 Task: Add Burgeon Beer Co Carlsbad Crush Pale Ale 4 Pack Cans to the cart.
Action: Mouse moved to (676, 256)
Screenshot: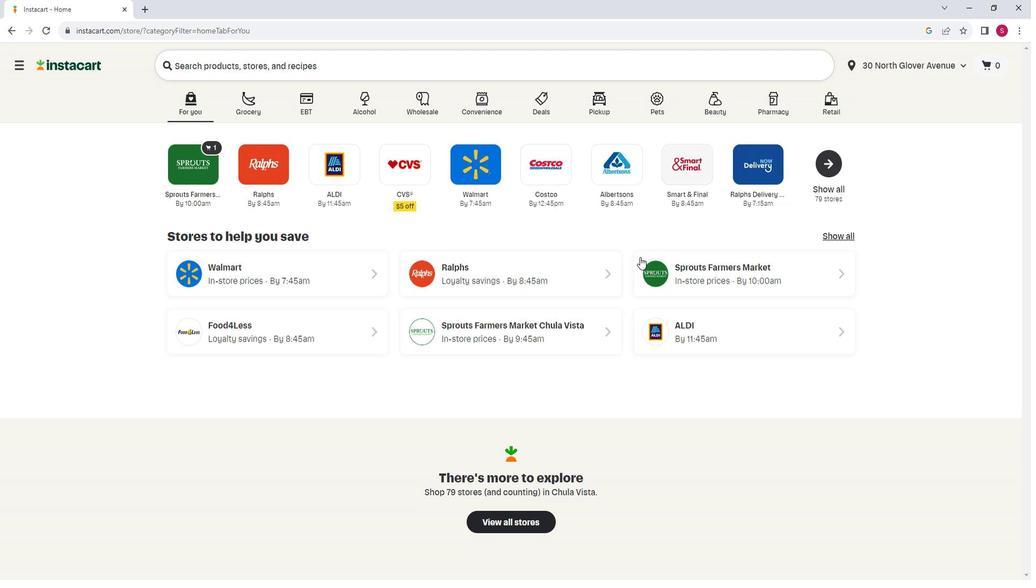 
Action: Mouse pressed left at (676, 256)
Screenshot: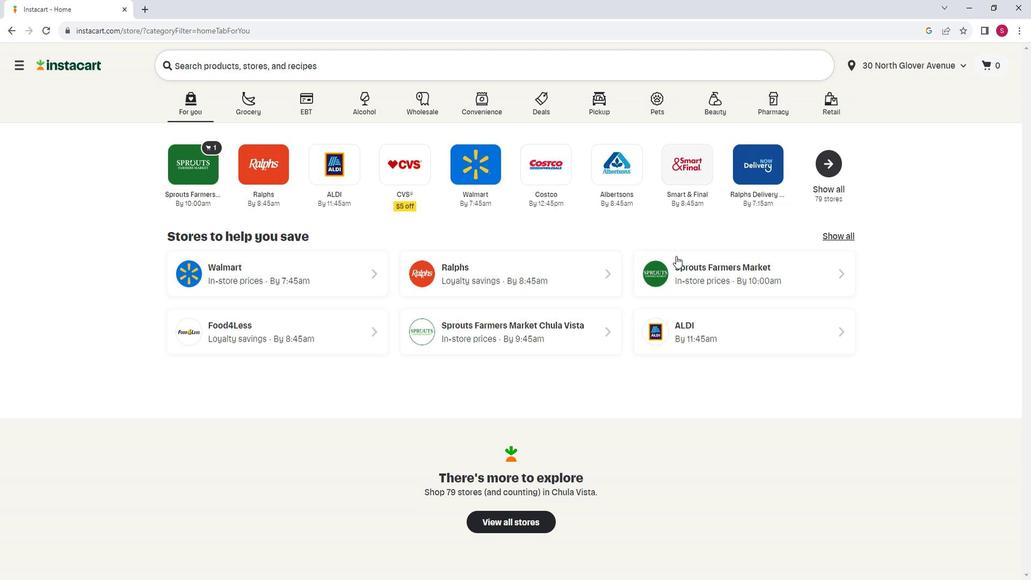 
Action: Mouse moved to (87, 357)
Screenshot: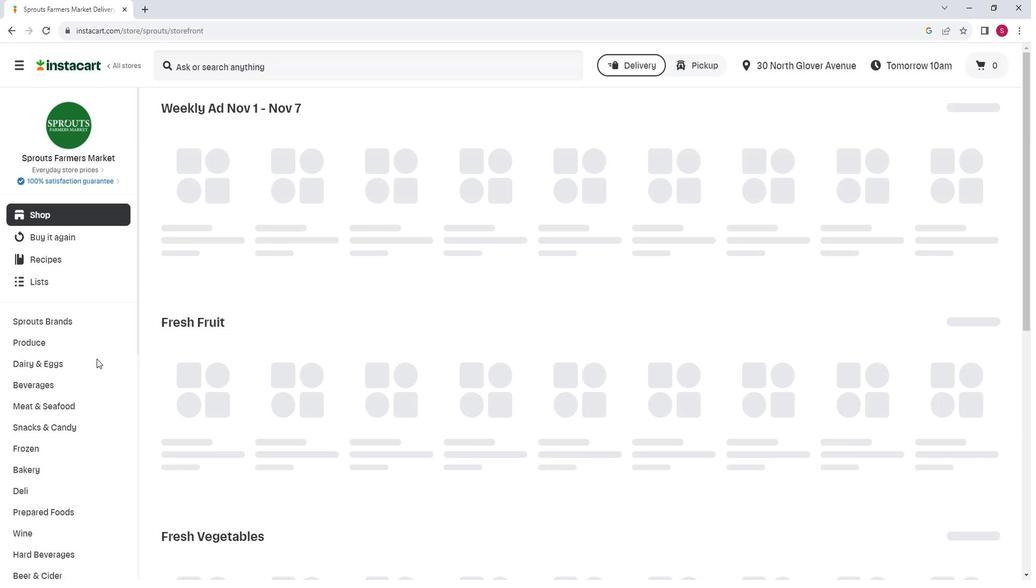 
Action: Mouse scrolled (87, 357) with delta (0, 0)
Screenshot: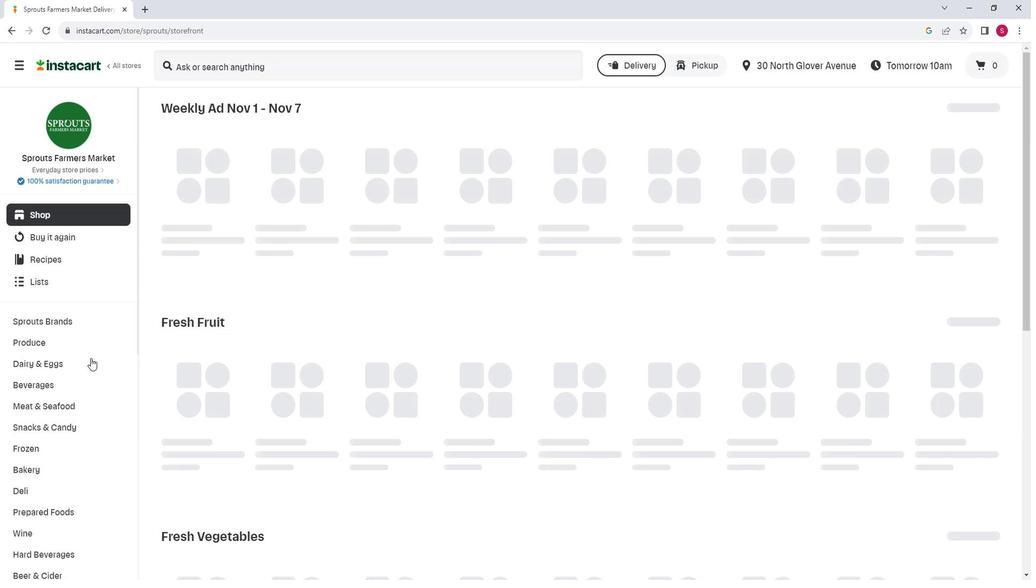 
Action: Mouse moved to (69, 518)
Screenshot: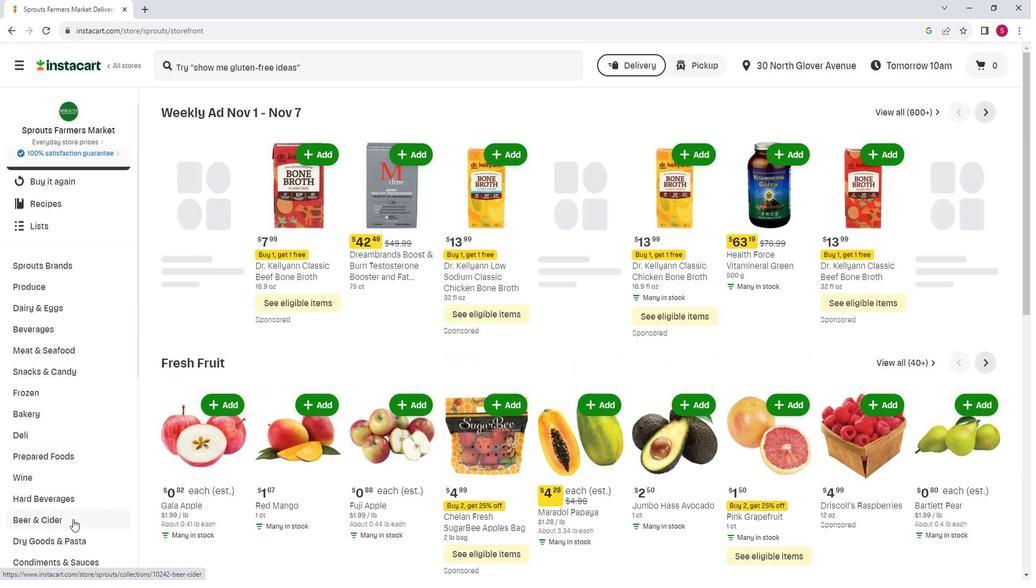 
Action: Mouse pressed left at (69, 518)
Screenshot: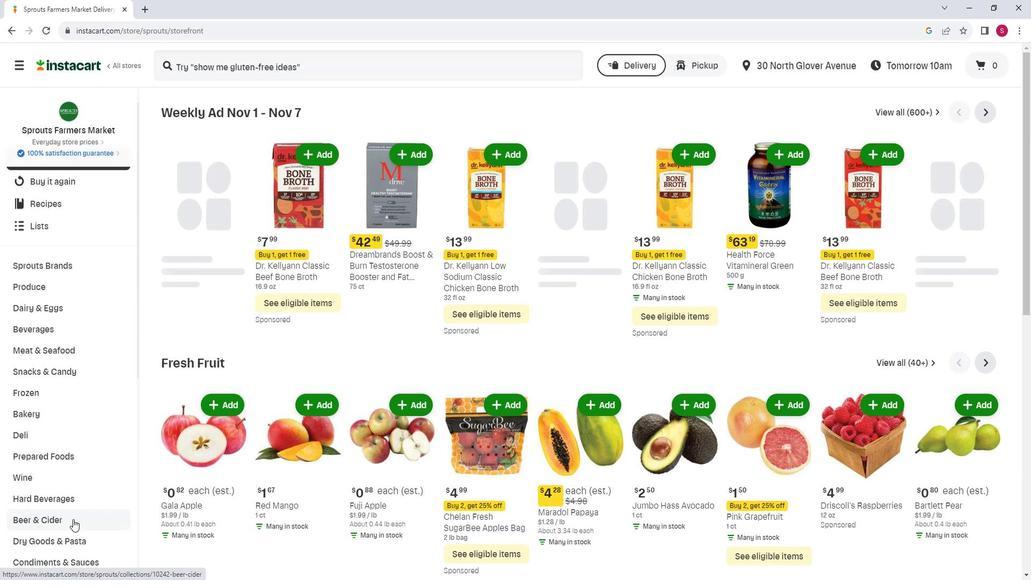 
Action: Mouse moved to (364, 138)
Screenshot: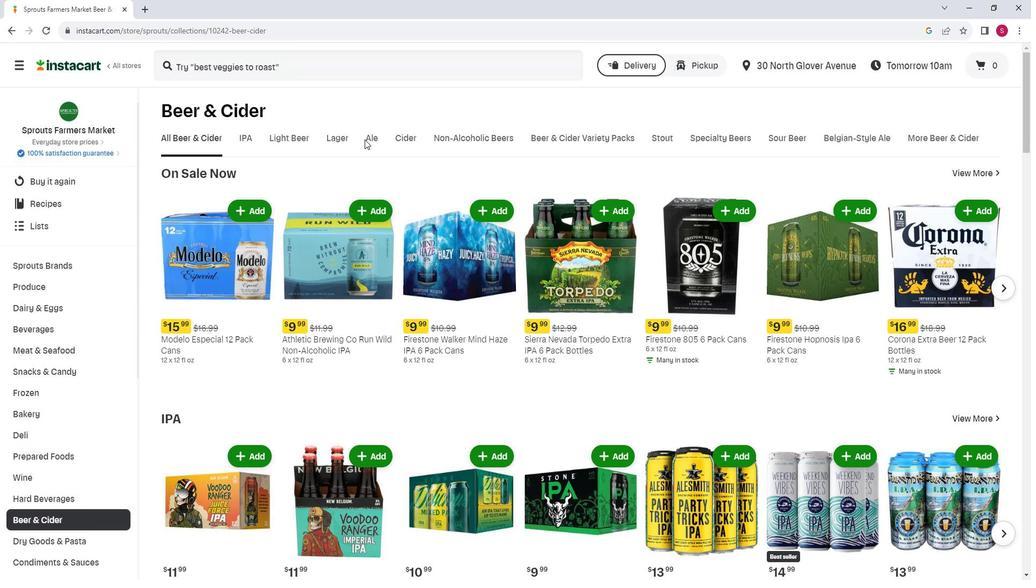 
Action: Mouse pressed left at (364, 138)
Screenshot: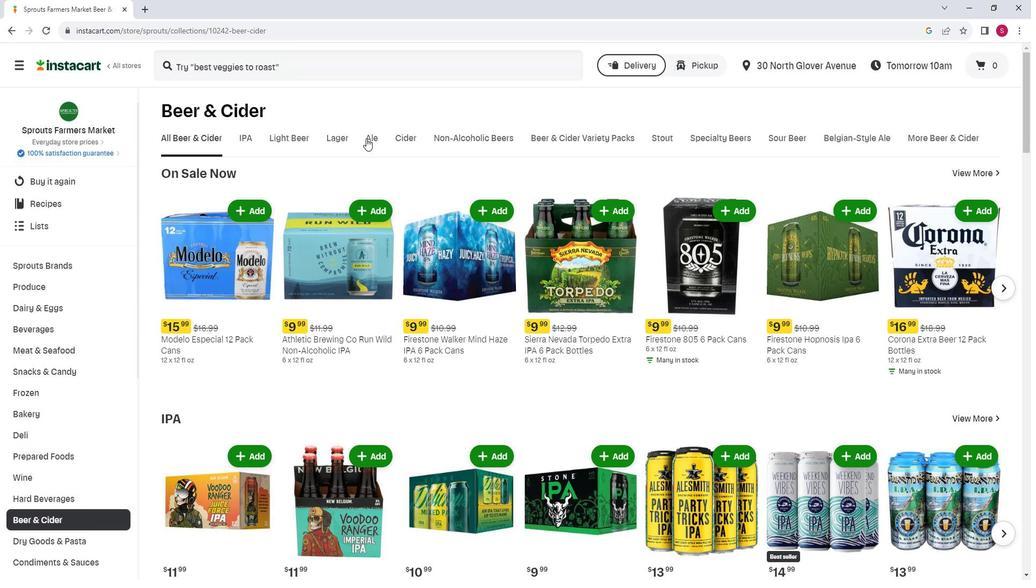 
Action: Mouse moved to (434, 164)
Screenshot: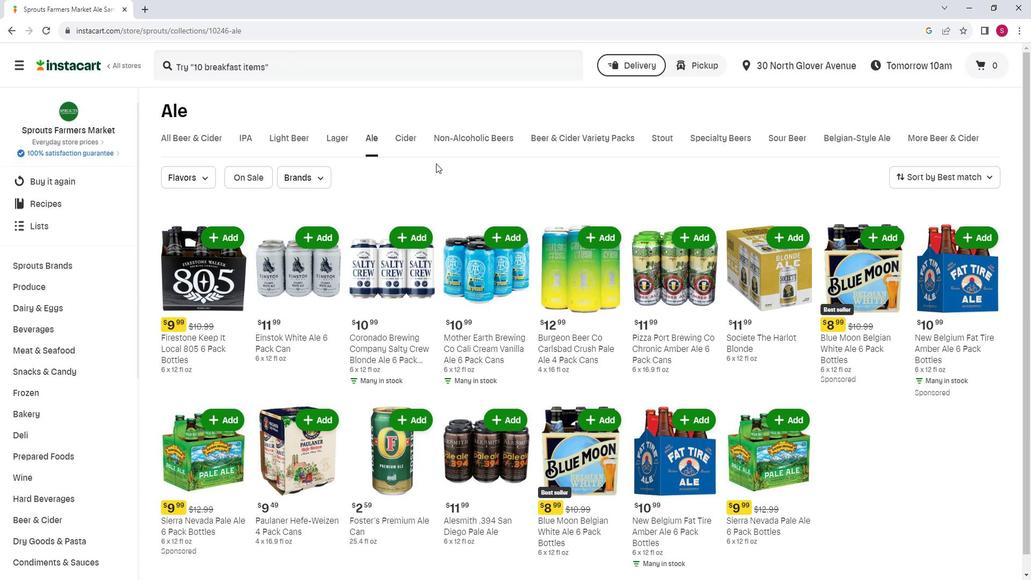 
Action: Mouse scrolled (434, 163) with delta (0, 0)
Screenshot: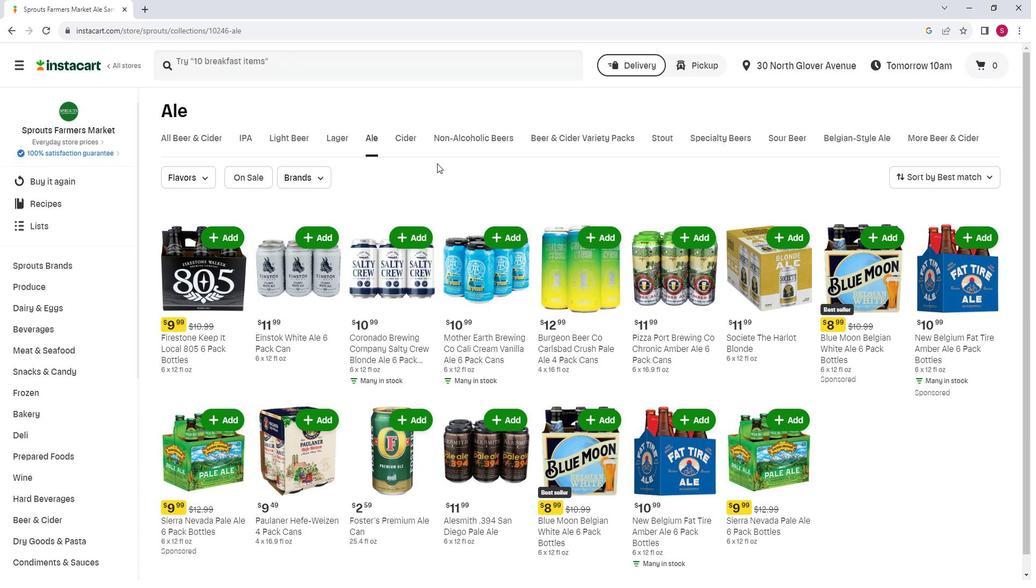 
Action: Mouse moved to (588, 216)
Screenshot: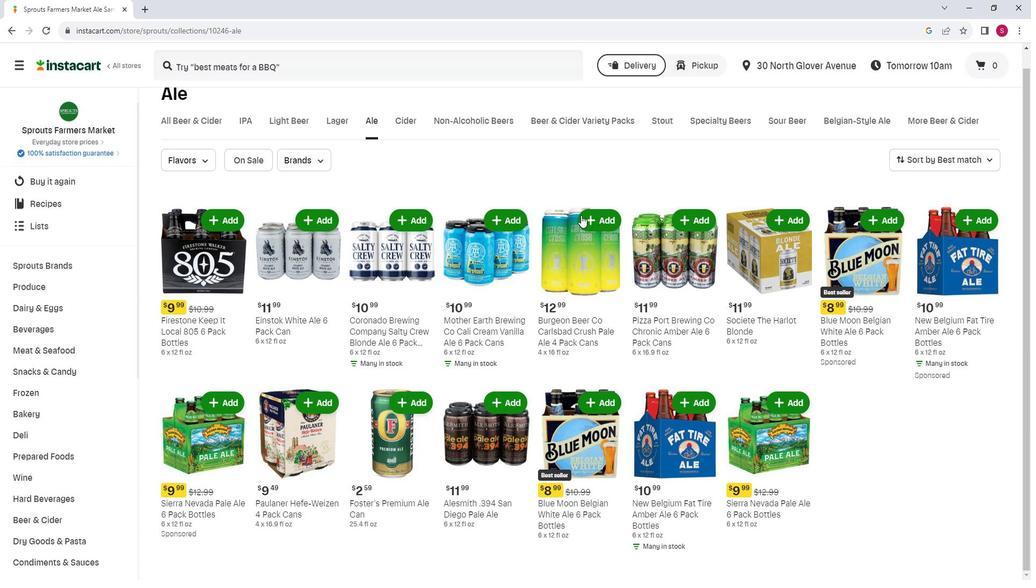 
Action: Mouse pressed left at (588, 216)
Screenshot: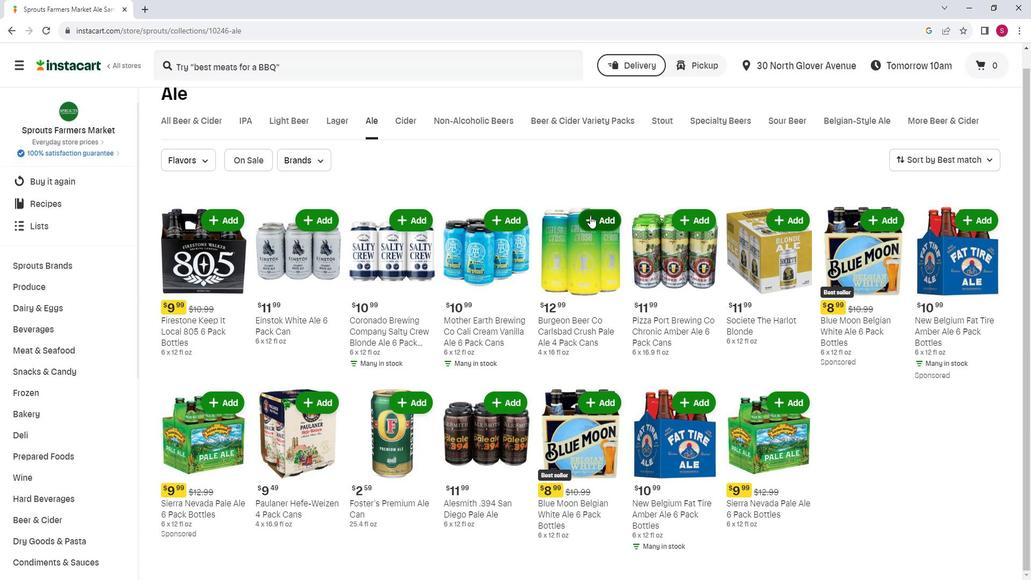 
Action: Mouse moved to (571, 175)
Screenshot: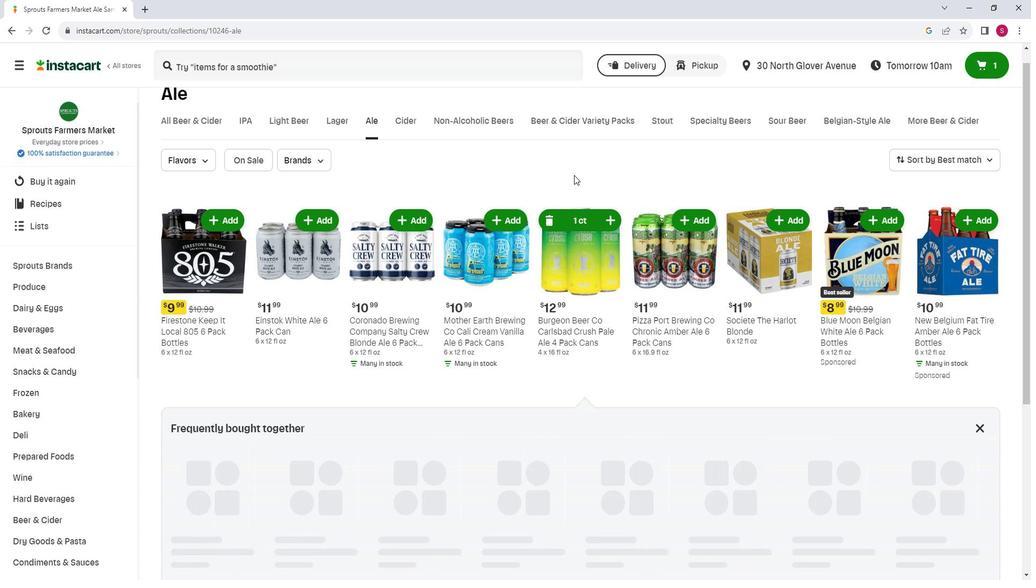 
